 Task: Add Sprouts Organic Black Bean & Corn Salsa to the cart.
Action: Mouse moved to (1067, 129)
Screenshot: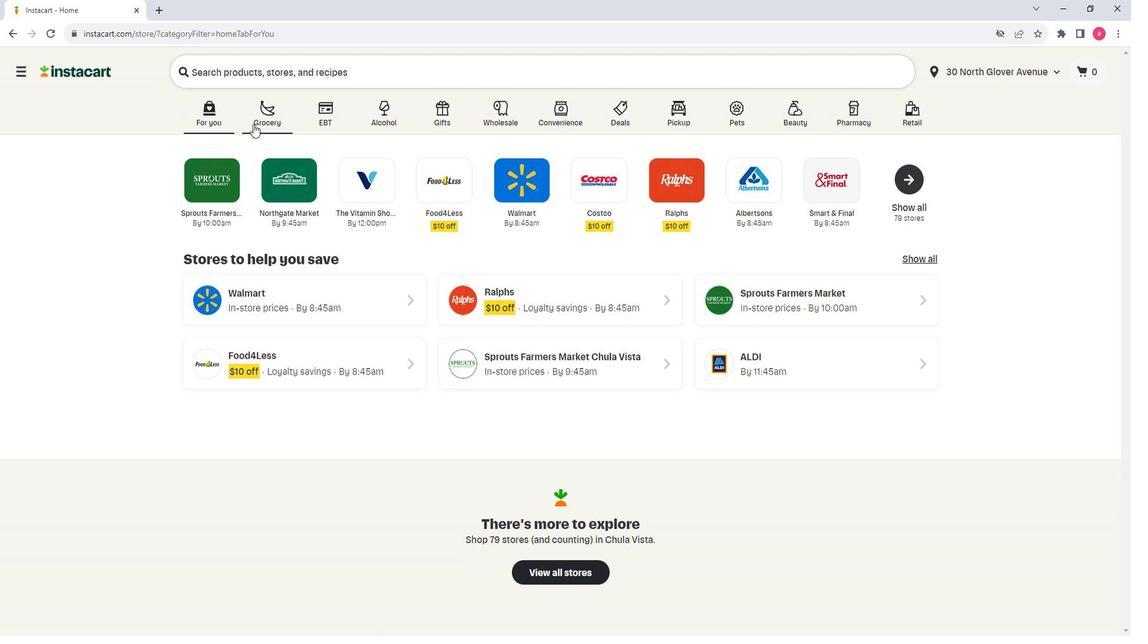 
Action: Mouse pressed left at (1067, 129)
Screenshot: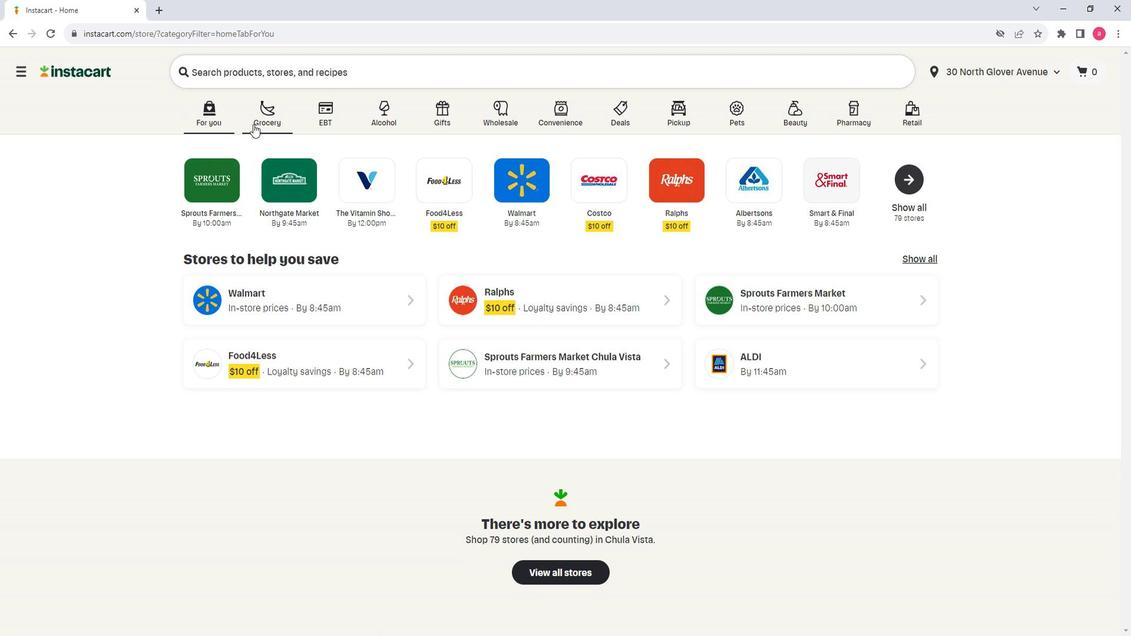 
Action: Mouse moved to (1103, 344)
Screenshot: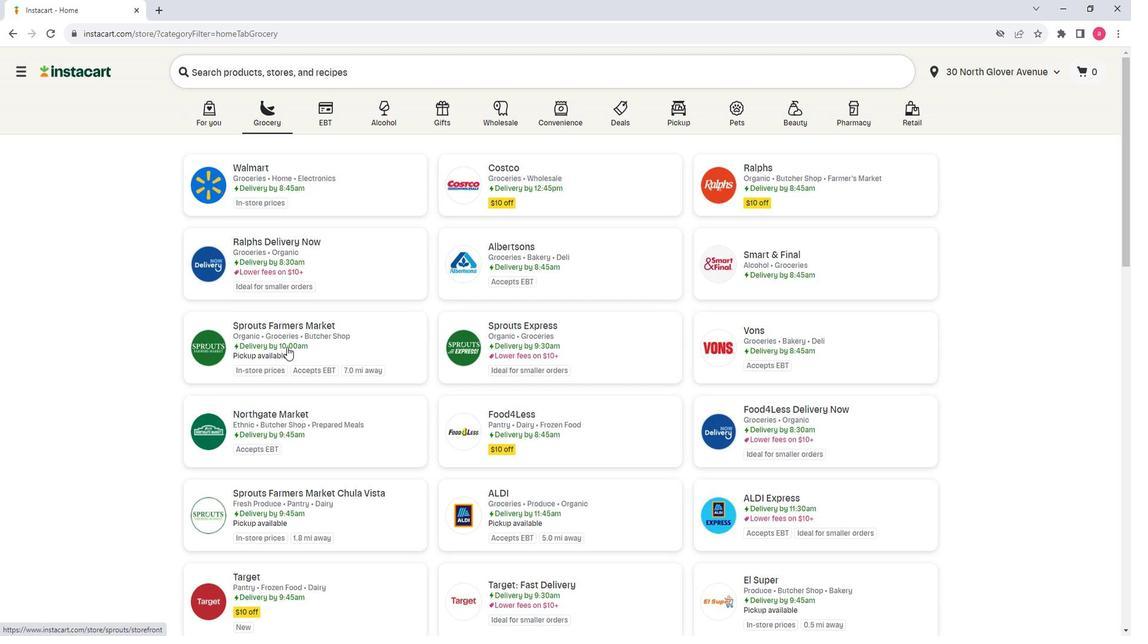 
Action: Mouse pressed left at (1103, 344)
Screenshot: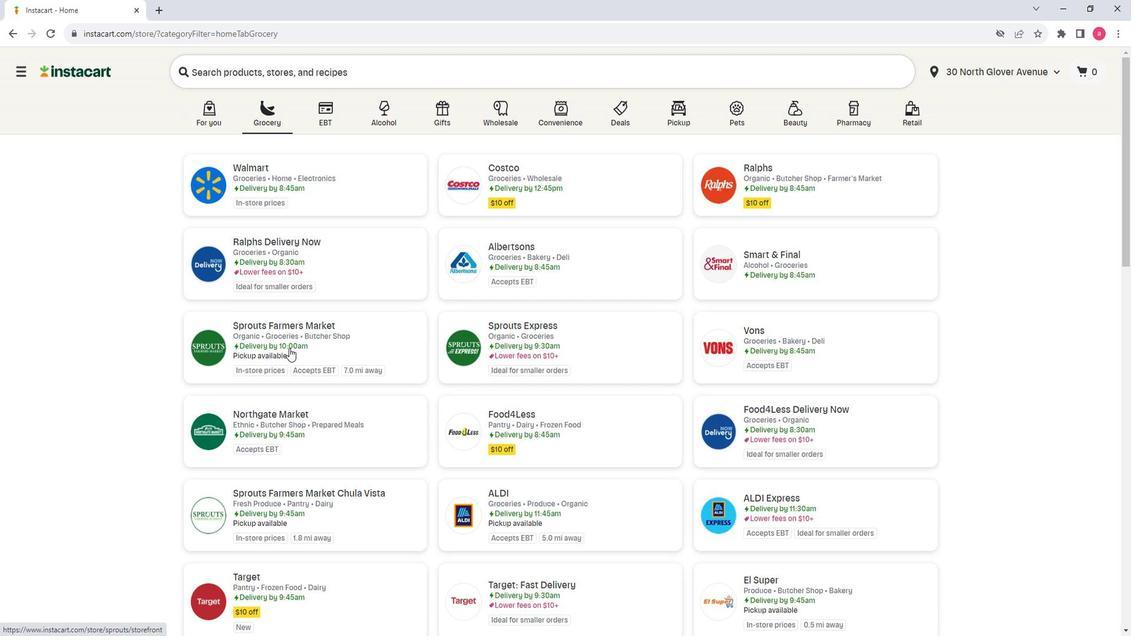 
Action: Mouse moved to (922, 384)
Screenshot: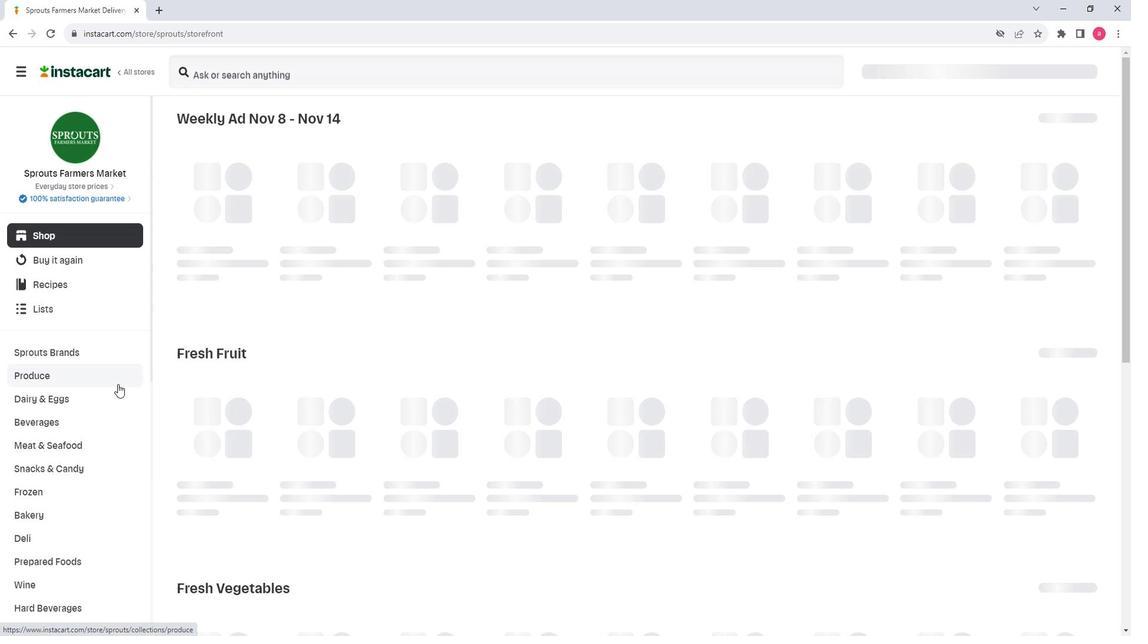 
Action: Mouse scrolled (922, 383) with delta (0, 0)
Screenshot: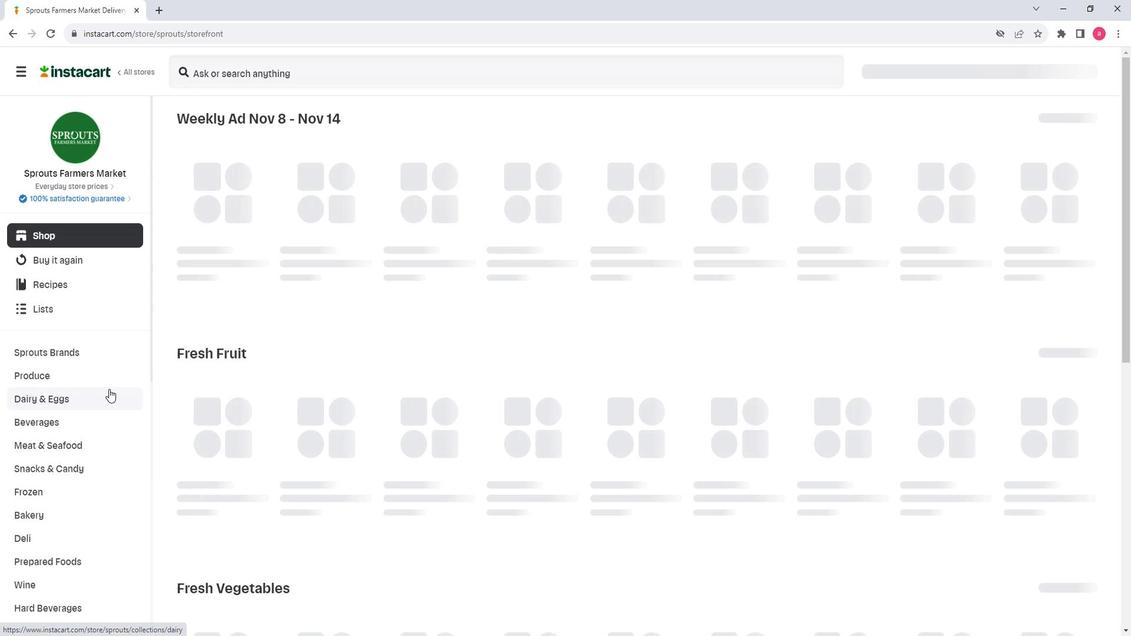 
Action: Mouse scrolled (922, 383) with delta (0, 0)
Screenshot: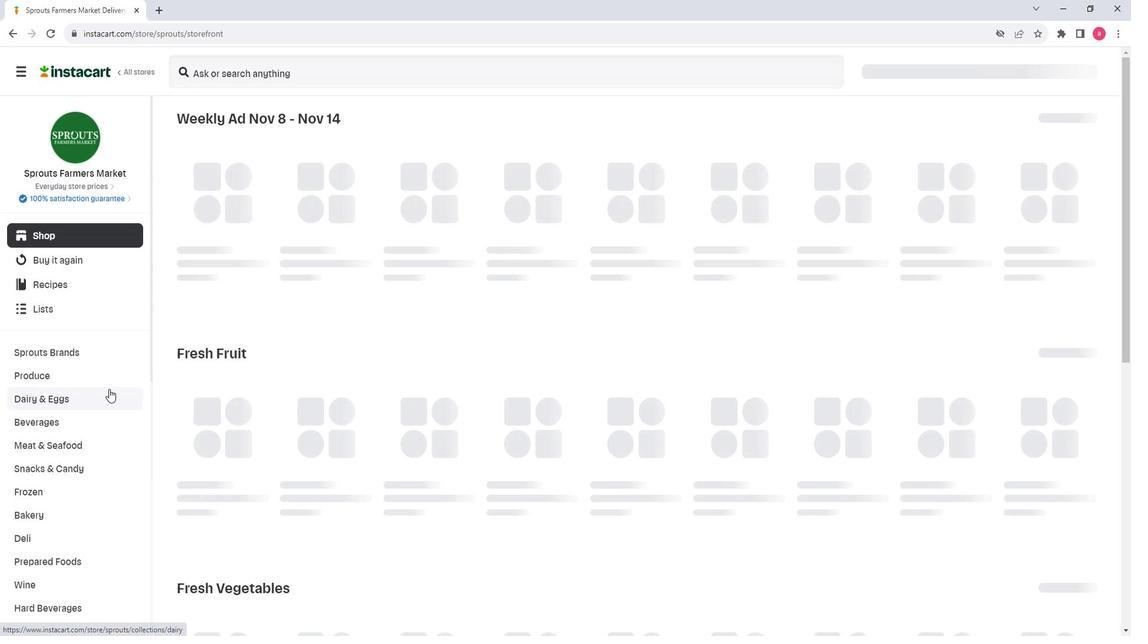 
Action: Mouse moved to (849, 279)
Screenshot: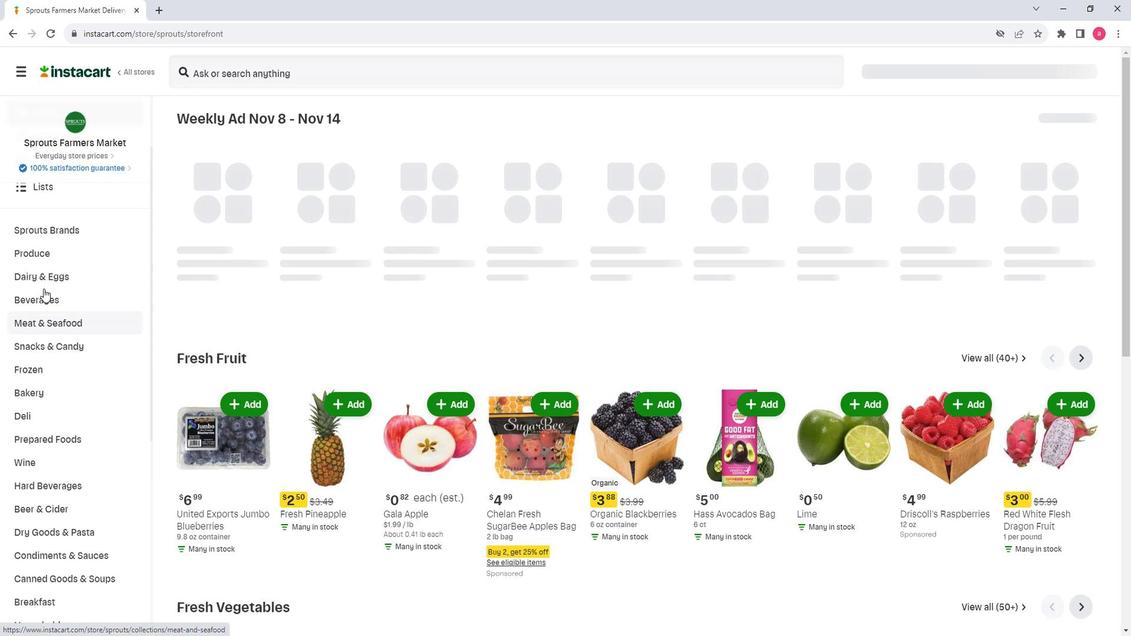 
Action: Mouse pressed left at (849, 279)
Screenshot: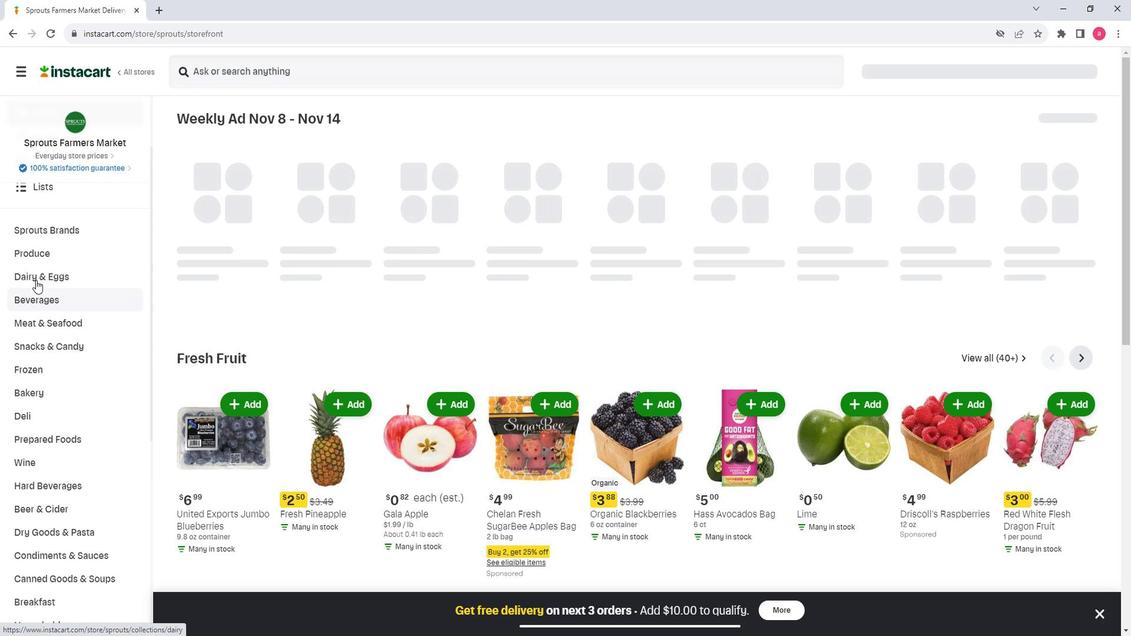 
Action: Mouse moved to (1132, 165)
Screenshot: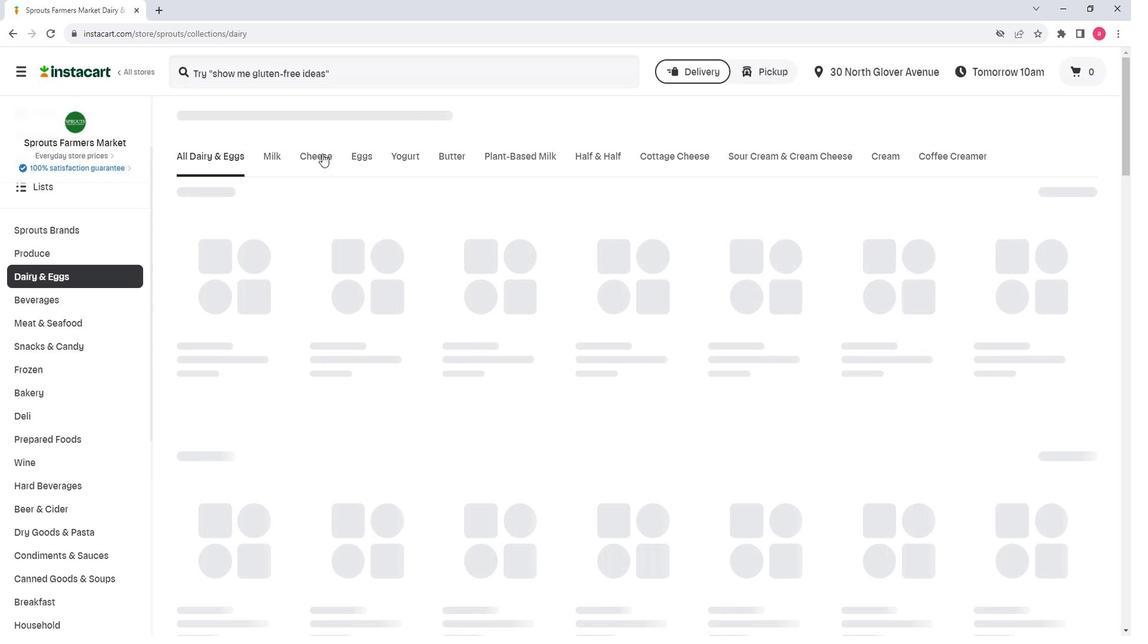 
Action: Mouse pressed left at (1132, 165)
Screenshot: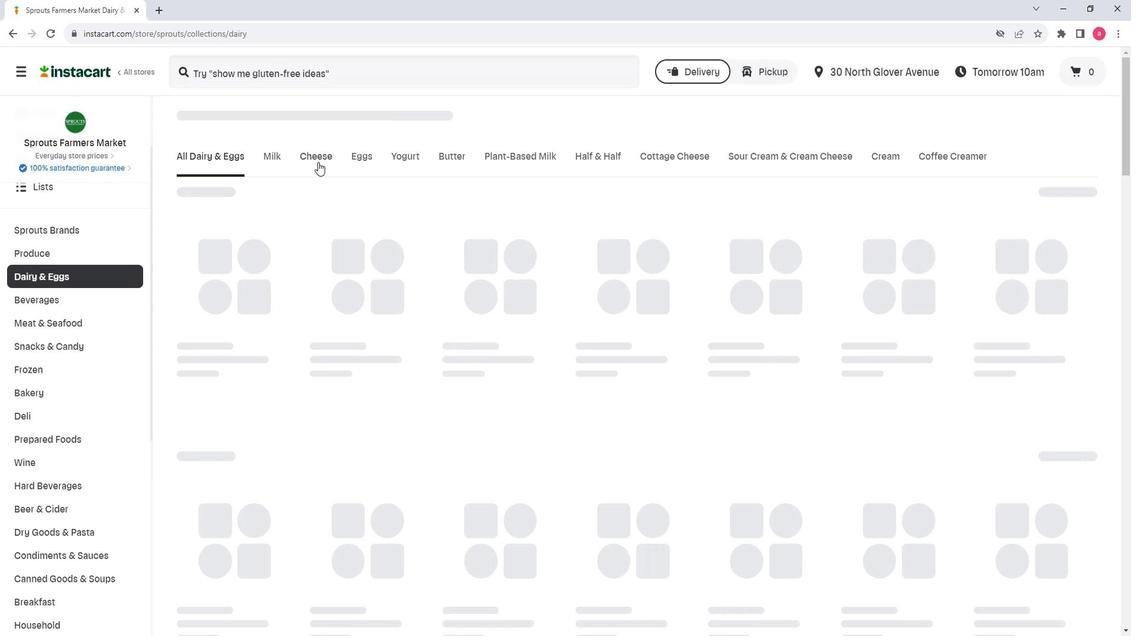 
Action: Mouse moved to (1098, 81)
Screenshot: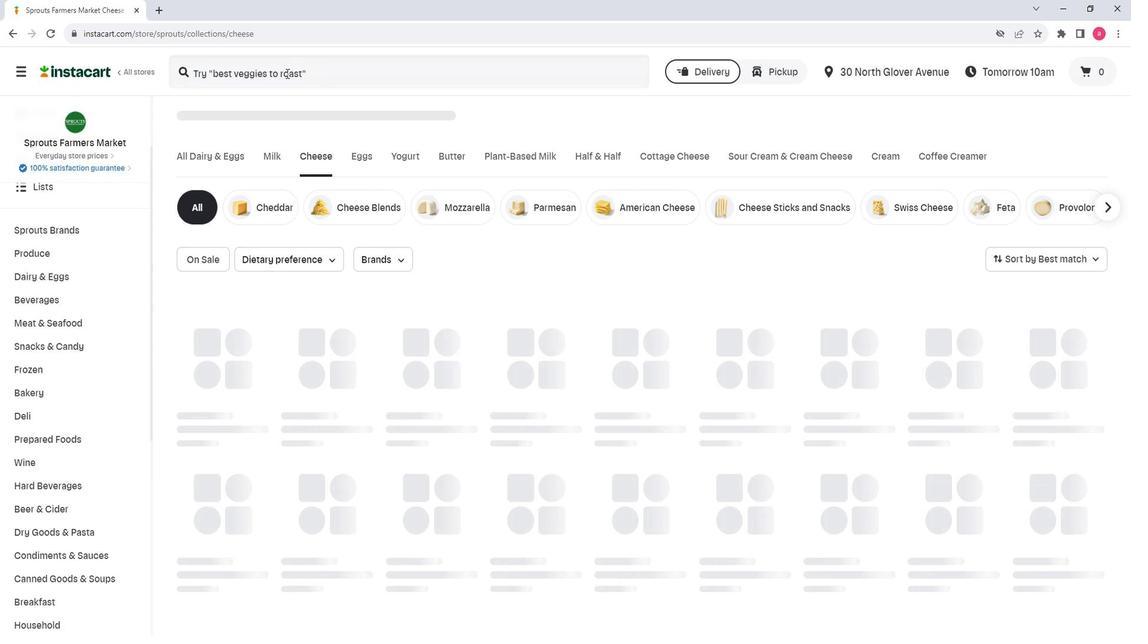 
Action: Mouse pressed left at (1098, 81)
Screenshot: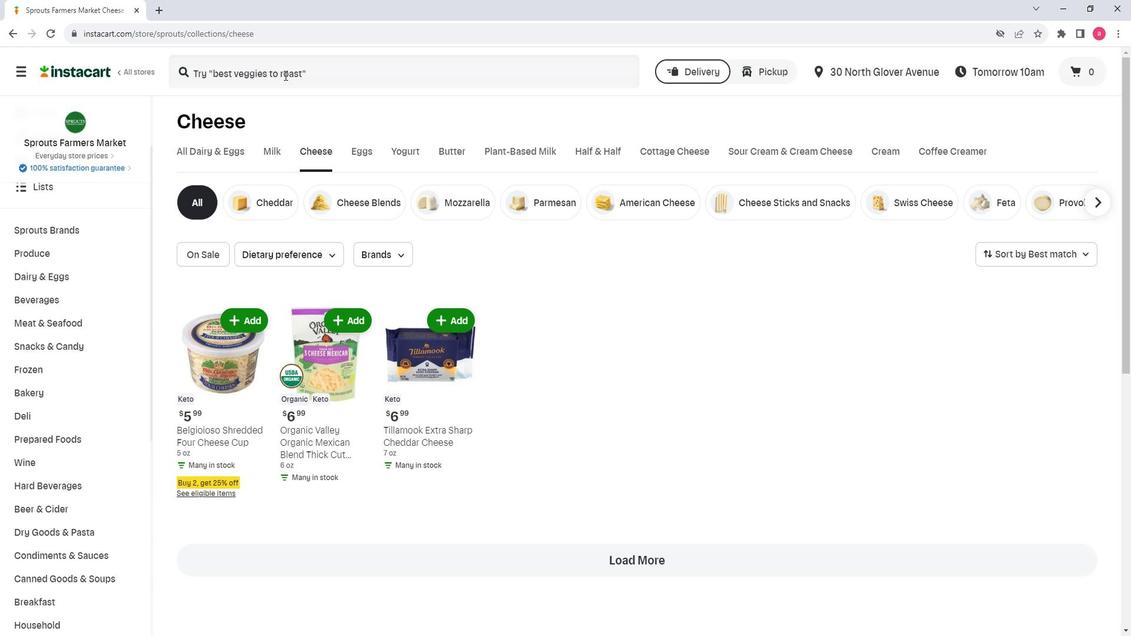 
Action: Key pressed <Key.shift>Sprouts<Key.space><Key.shift><Key.shift><Key.shift><Key.shift><Key.shift><Key.shift><Key.shift><Key.shift><Key.shift><Key.shift><Key.shift><Key.shift><Key.shift><Key.shift>Organic<Key.space><Key.shift><Key.shift><Key.shift>Black<Key.space><Key.shift>Bean<Key.space><Key.shift><Key.shift><Key.shift><Key.shift><Key.shift><Key.shift><Key.shift><Key.shift><Key.shift><Key.shift><Key.shift><Key.shift><Key.shift><Key.shift><Key.shift><Key.shift><Key.shift><Key.shift><Key.shift><Key.shift><Key.shift><Key.shift><Key.shift><Key.shift><Key.shift><Key.shift><Key.shift><Key.shift><Key.shift>&<Key.space><Key.shift>Corn<Key.space><Key.shift>Salsa<Key.enter>
Screenshot: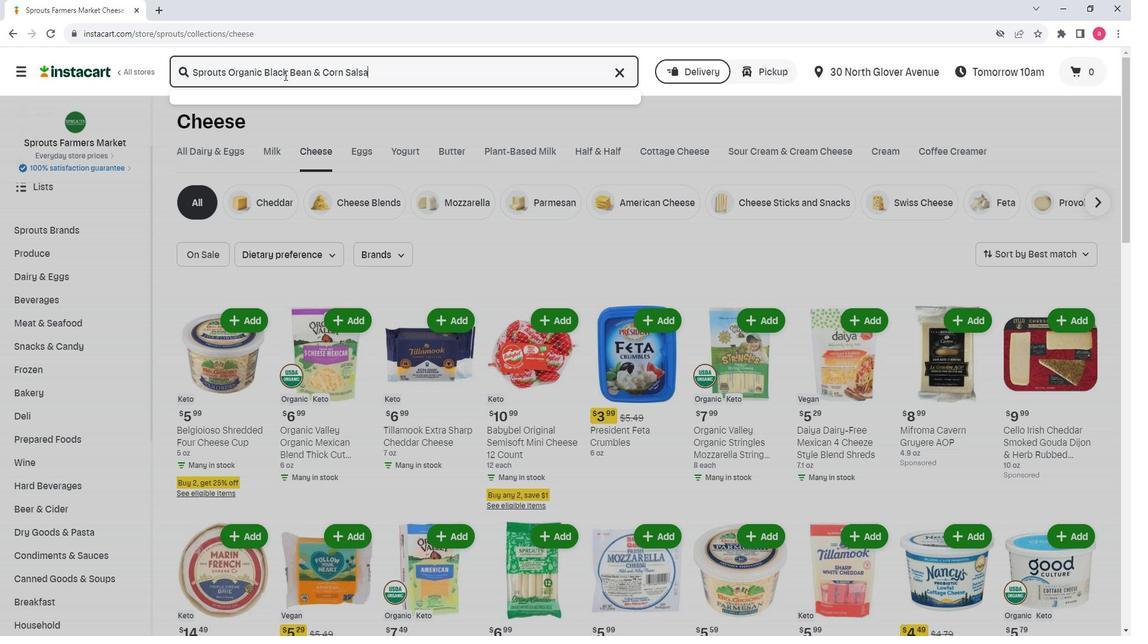 
Action: Mouse moved to (1134, 202)
Screenshot: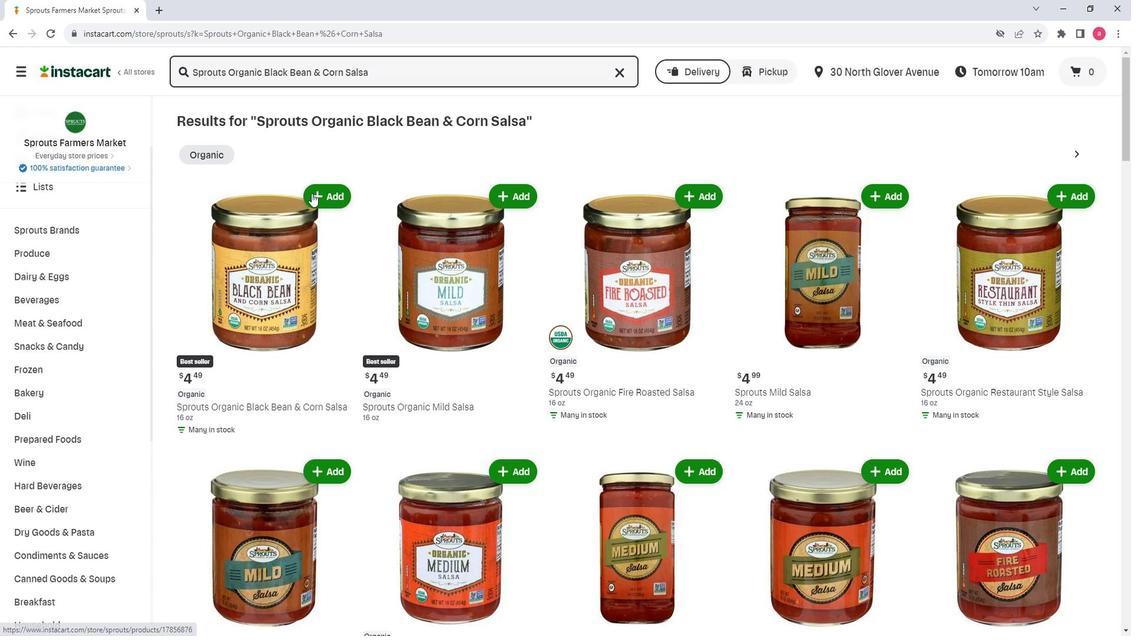 
Action: Mouse pressed left at (1134, 202)
Screenshot: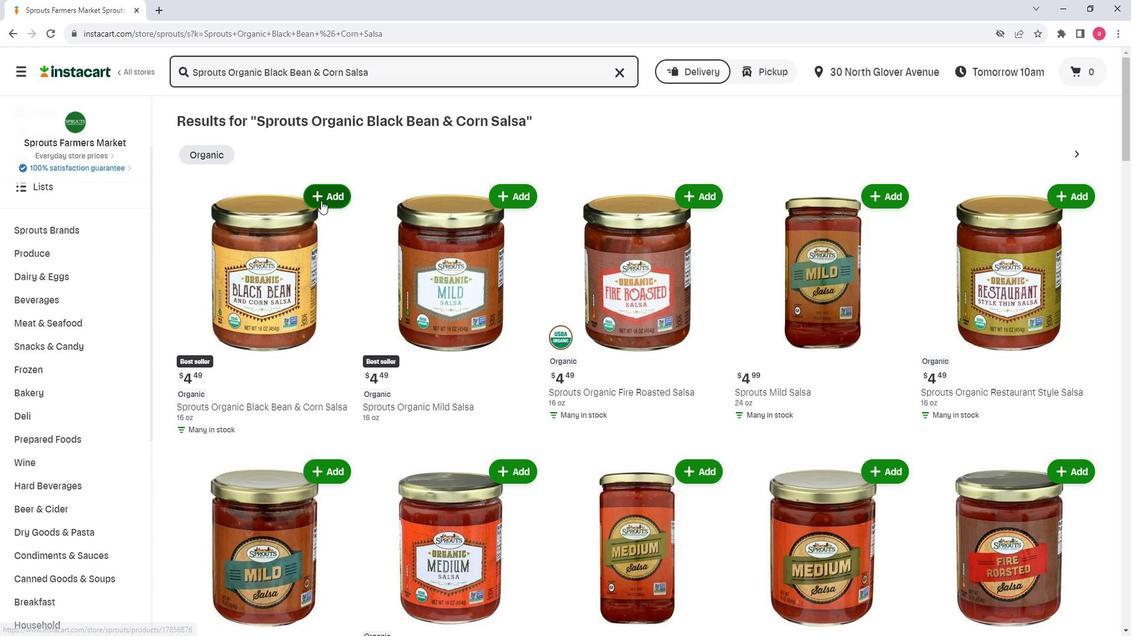 
